 Task: Use the formula "FINV" in spreadsheet "Project protfolio".
Action: Mouse moved to (129, 81)
Screenshot: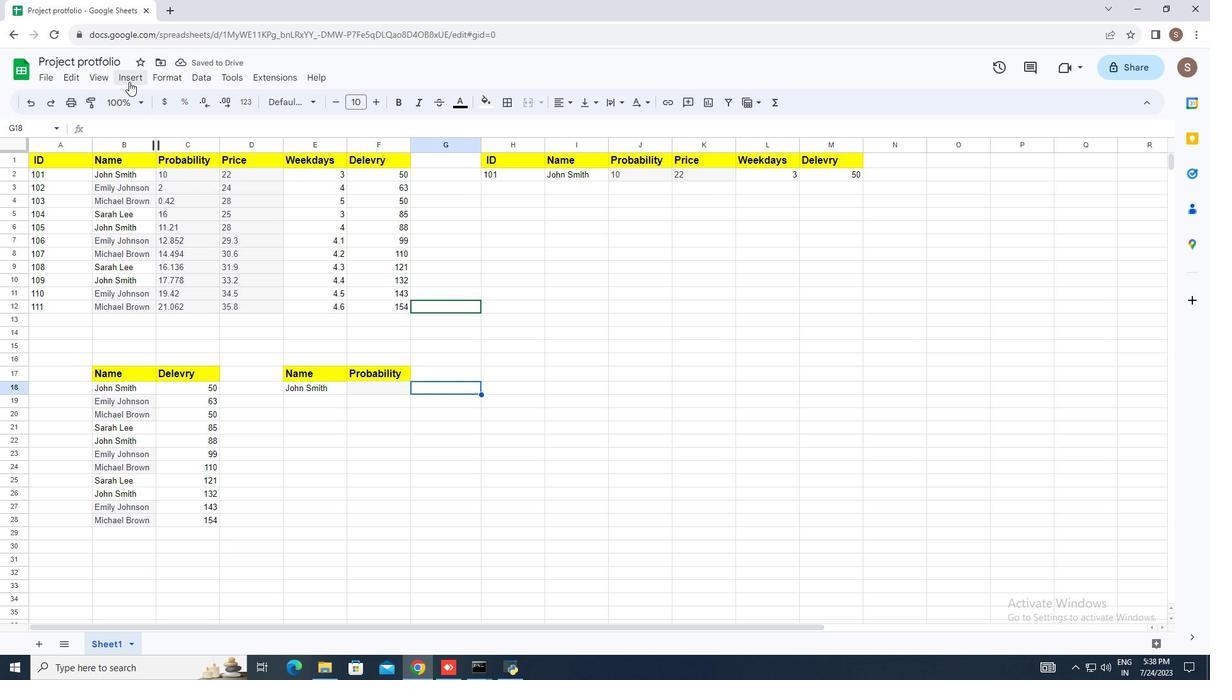 
Action: Mouse pressed left at (129, 81)
Screenshot: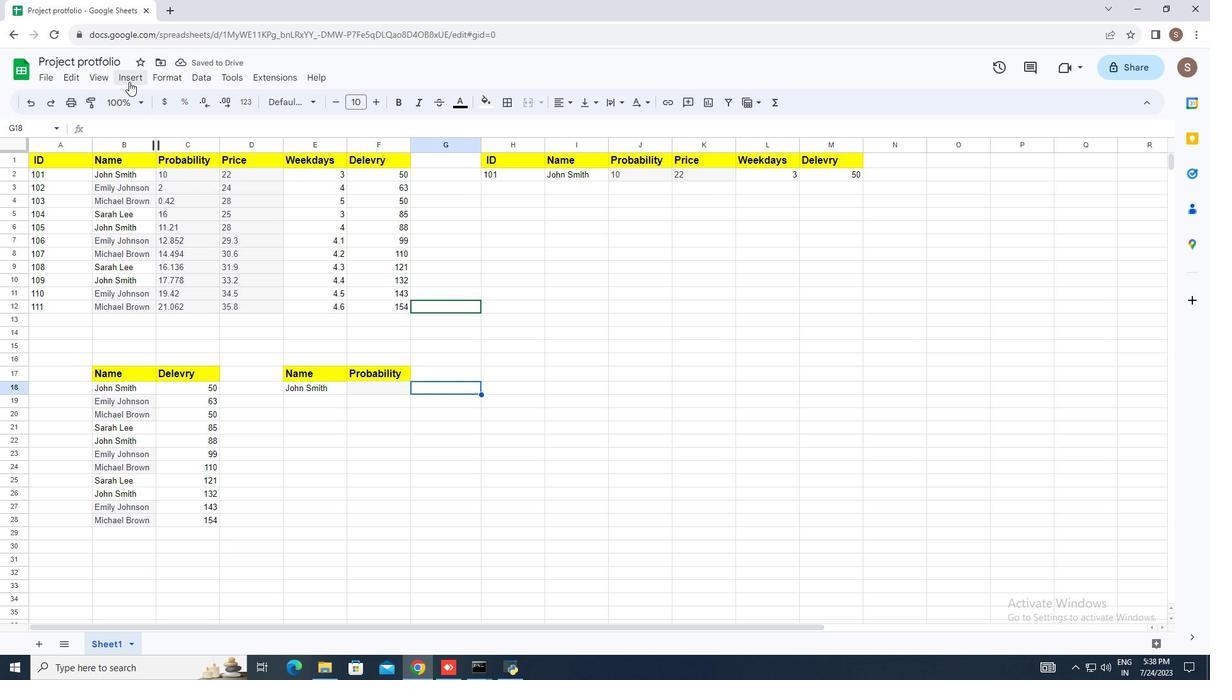
Action: Mouse moved to (199, 301)
Screenshot: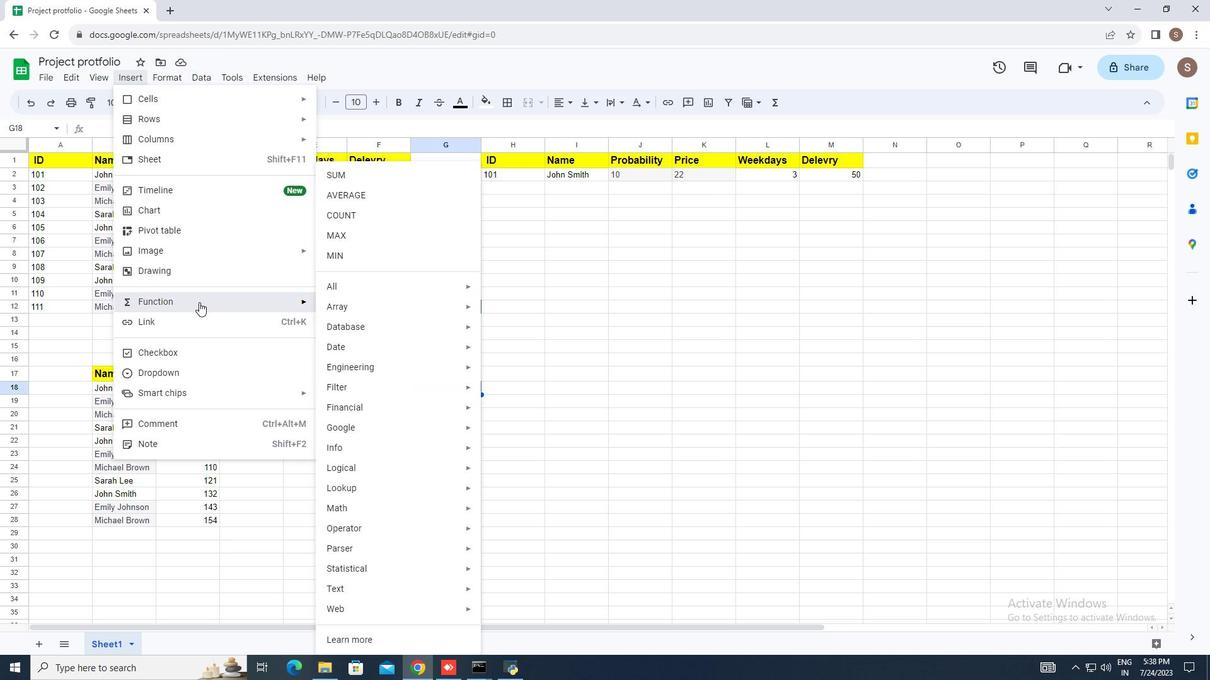 
Action: Mouse pressed left at (199, 301)
Screenshot: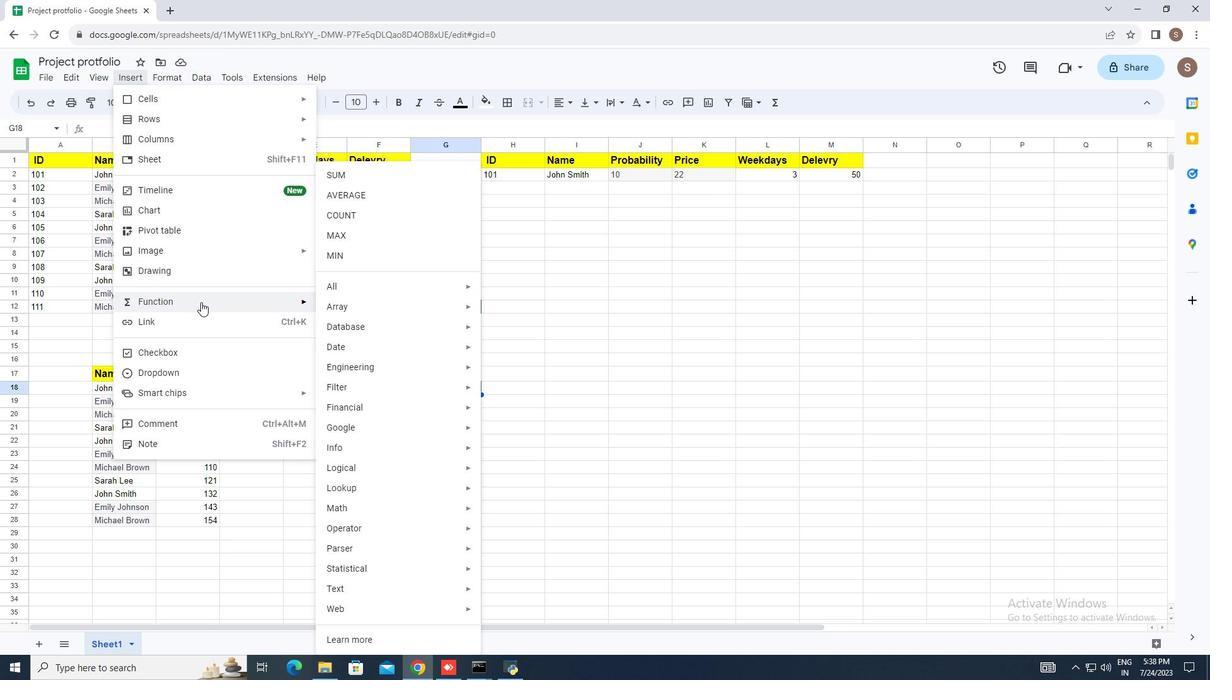 
Action: Mouse moved to (362, 278)
Screenshot: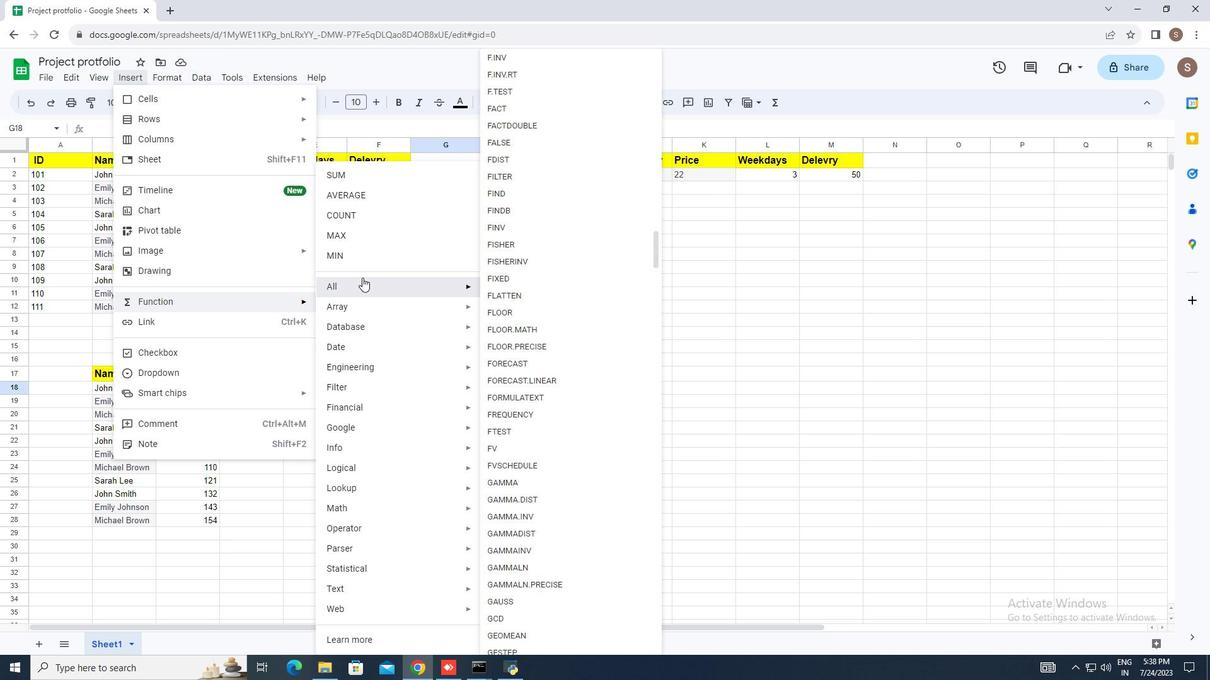 
Action: Mouse pressed left at (362, 278)
Screenshot: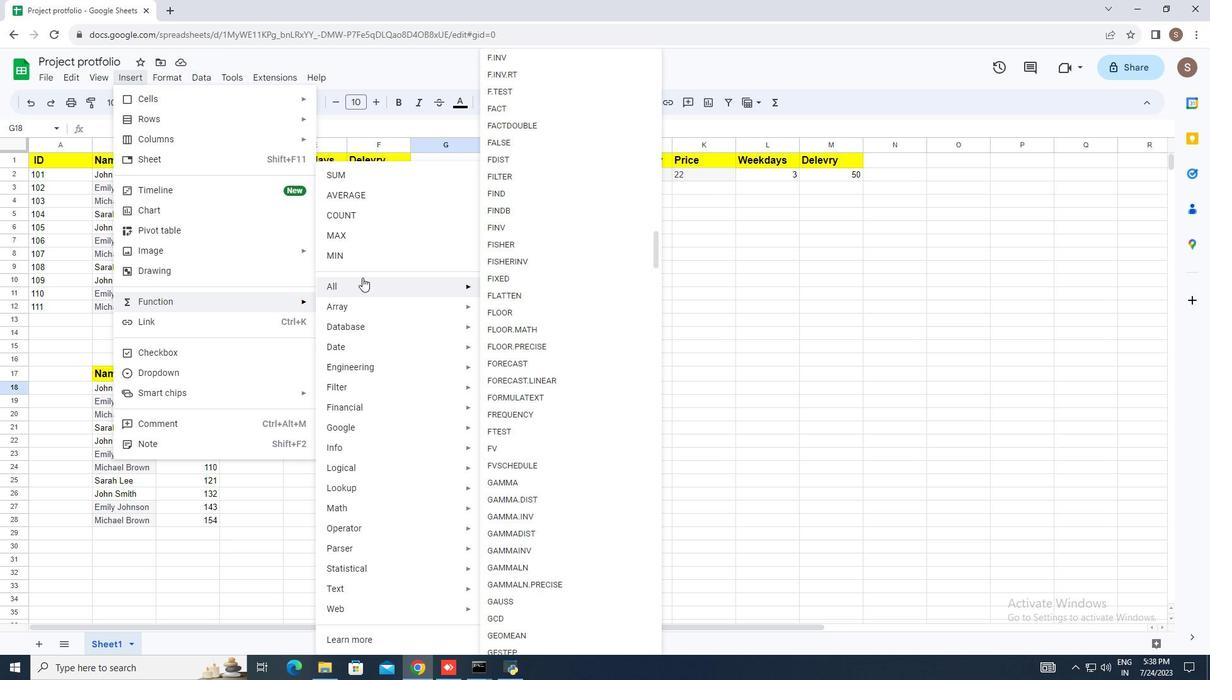 
Action: Mouse moved to (534, 233)
Screenshot: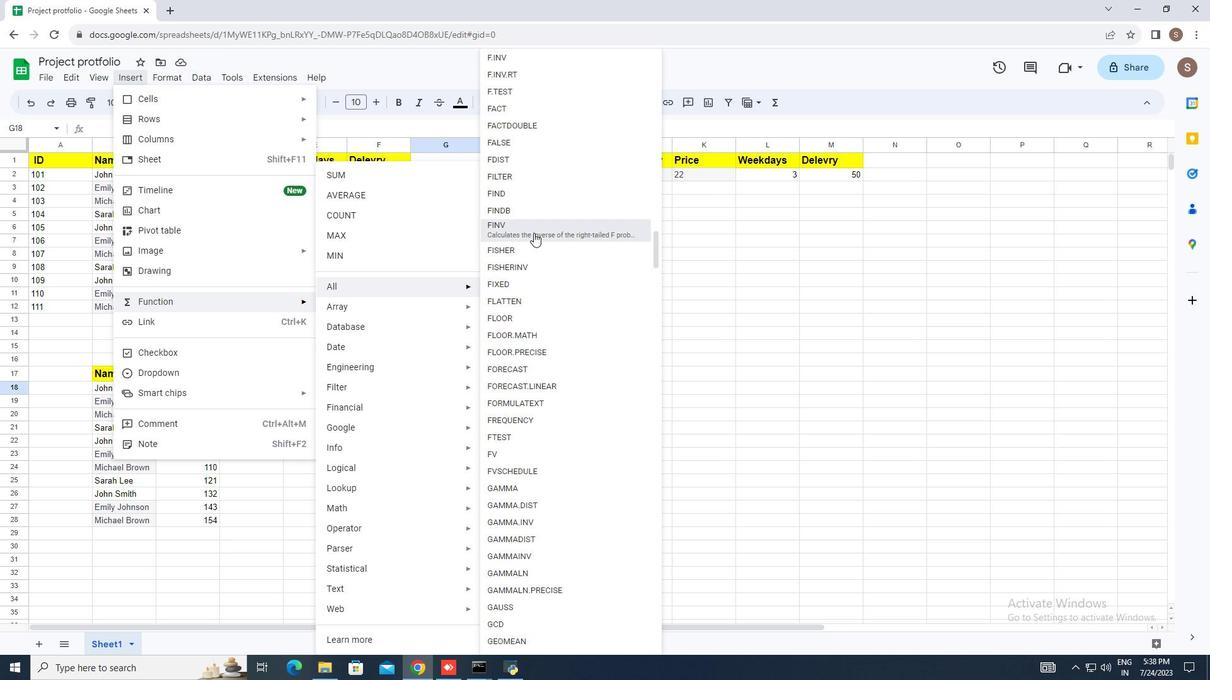 
Action: Mouse pressed left at (534, 233)
Screenshot: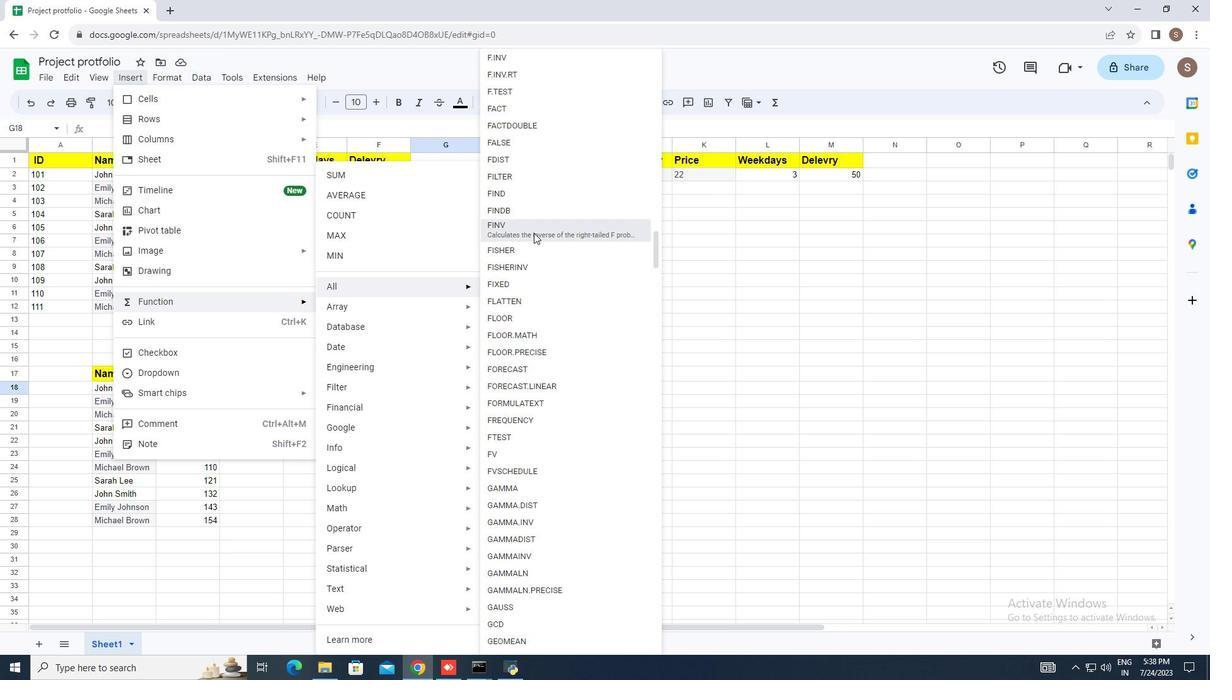 
Action: Mouse moved to (523, 277)
Screenshot: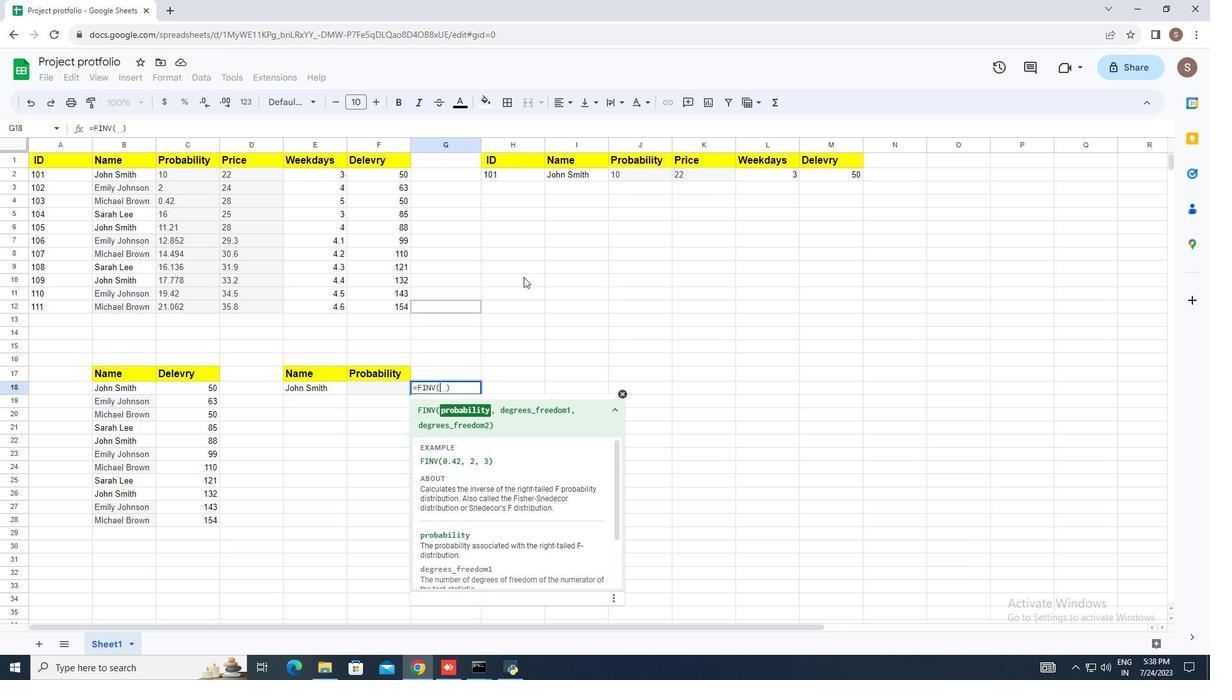 
Action: Key pressed 0.42,<Key.space>2,<Key.space>3<Key.enter>
Screenshot: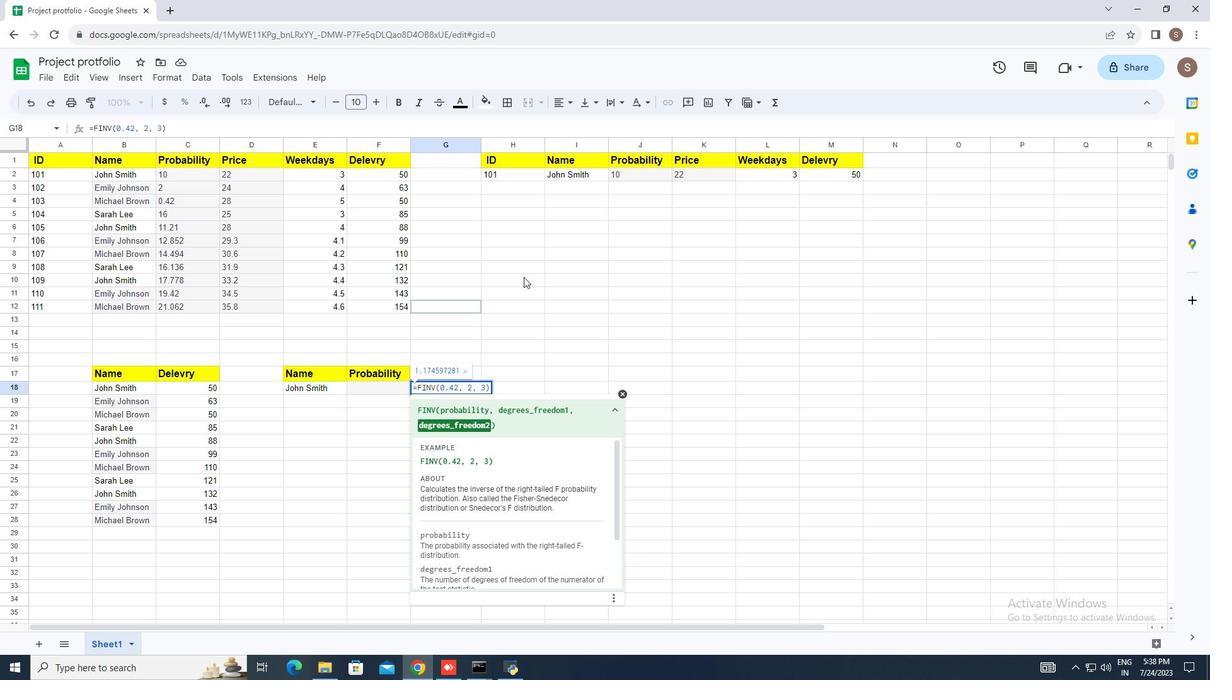 
